 Task: Create in the project TrackForge a sprint 'Mission Control'.
Action: Mouse moved to (527, 471)
Screenshot: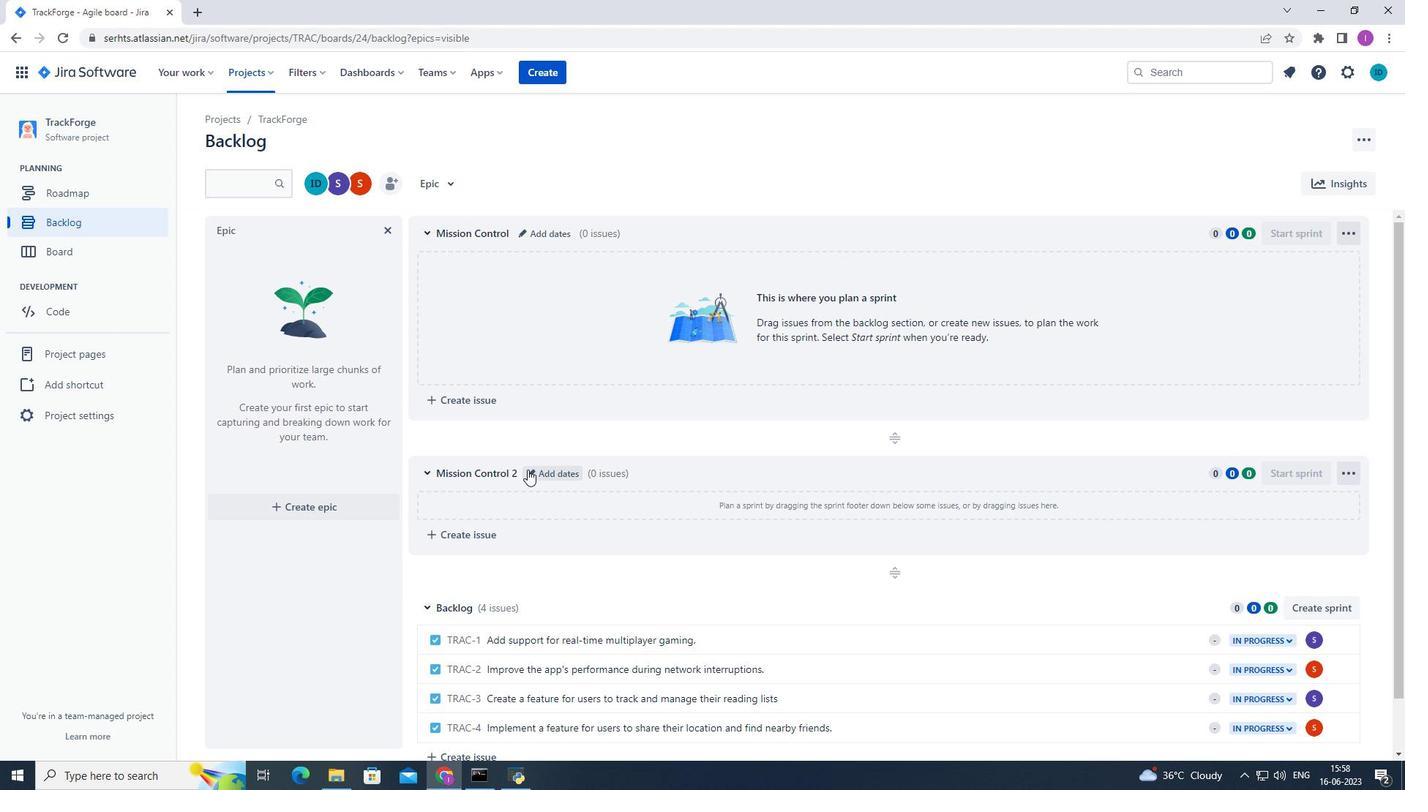 
Action: Mouse pressed left at (527, 471)
Screenshot: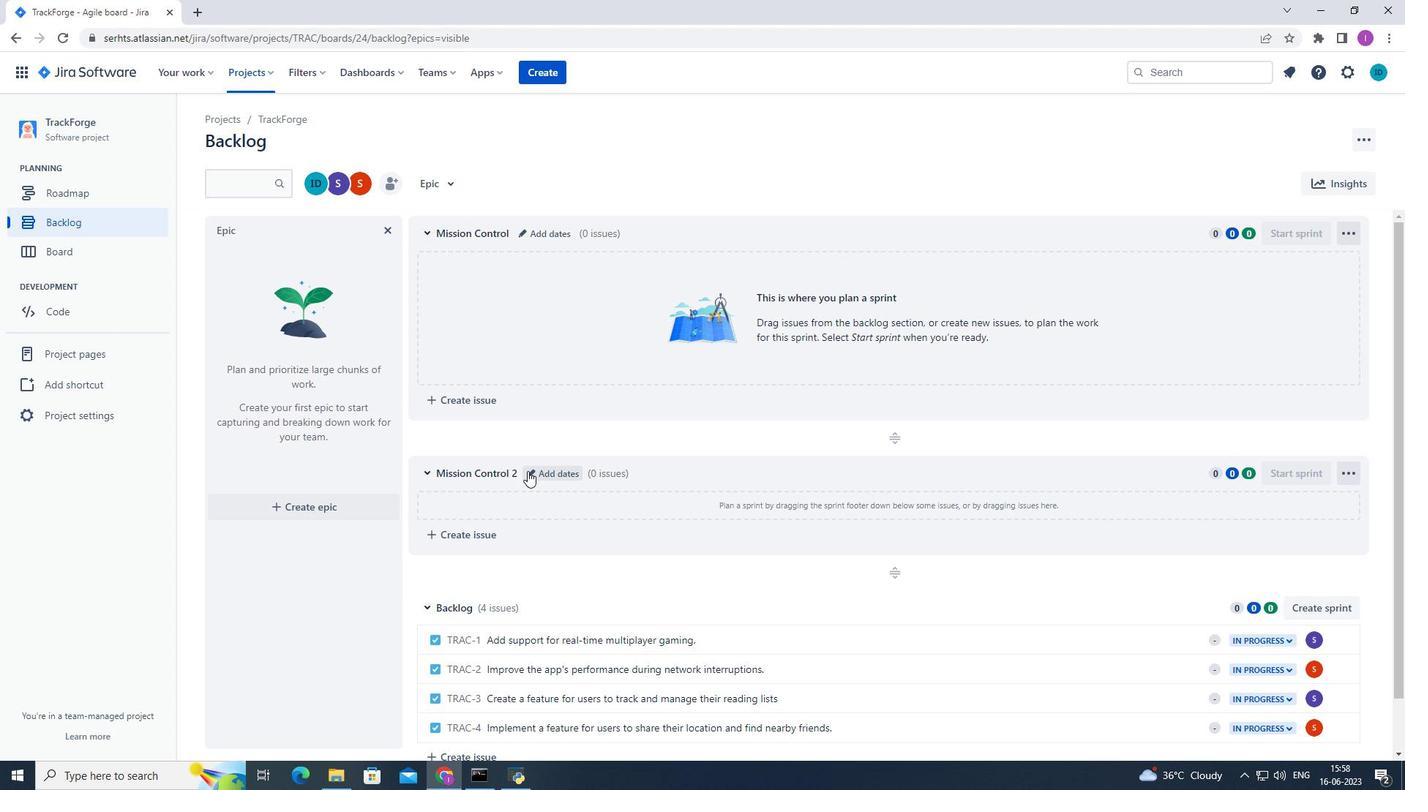
Action: Mouse moved to (644, 183)
Screenshot: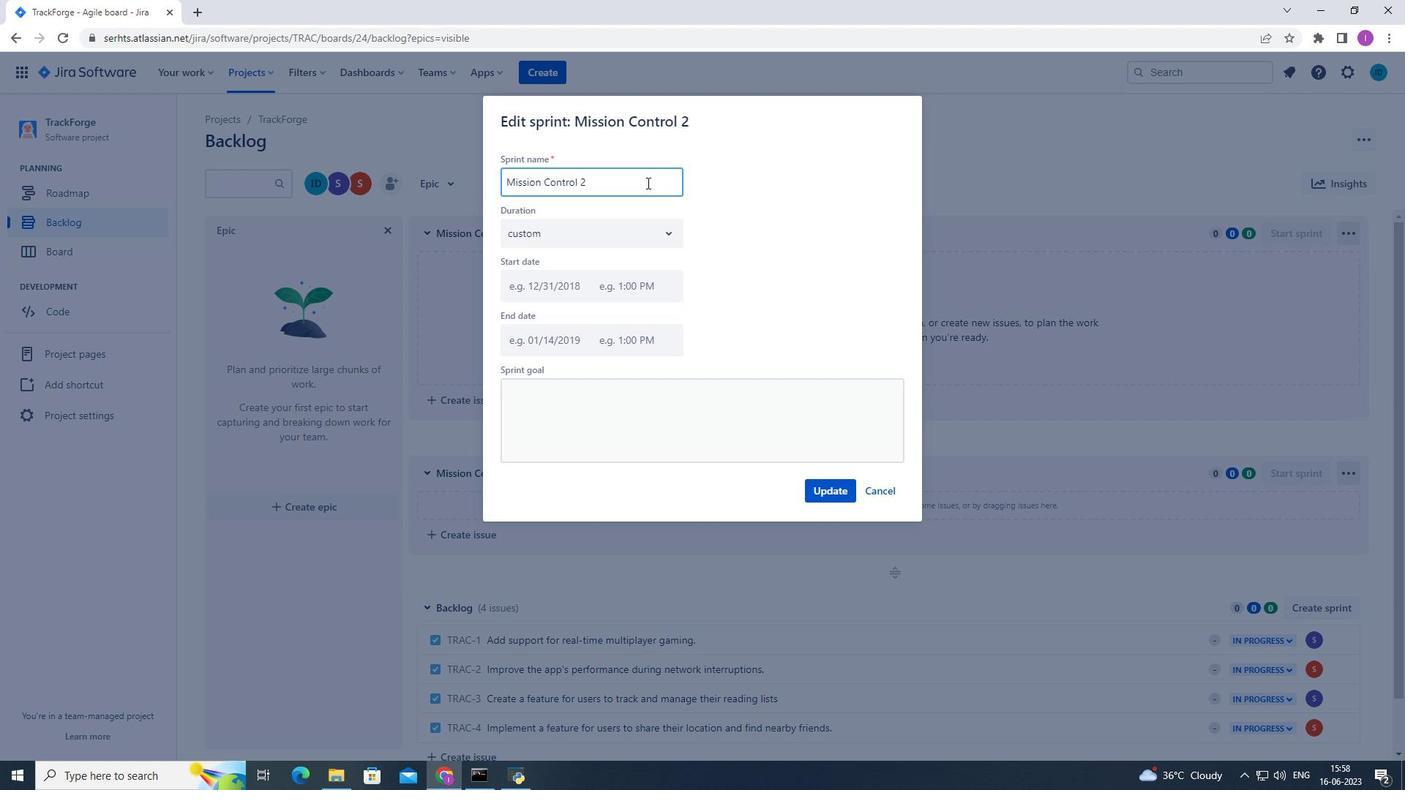 
Action: Mouse pressed left at (644, 183)
Screenshot: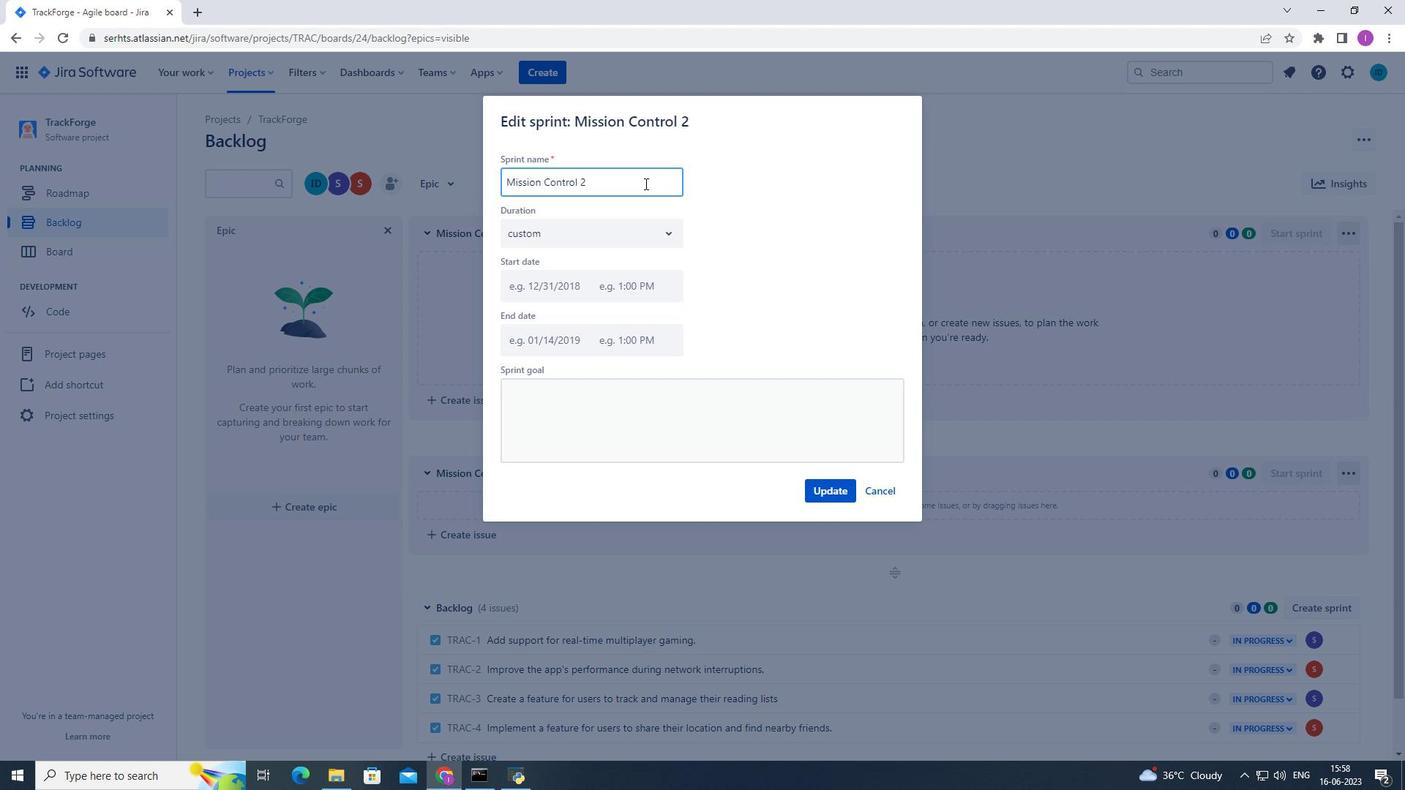 
Action: Mouse moved to (490, 206)
Screenshot: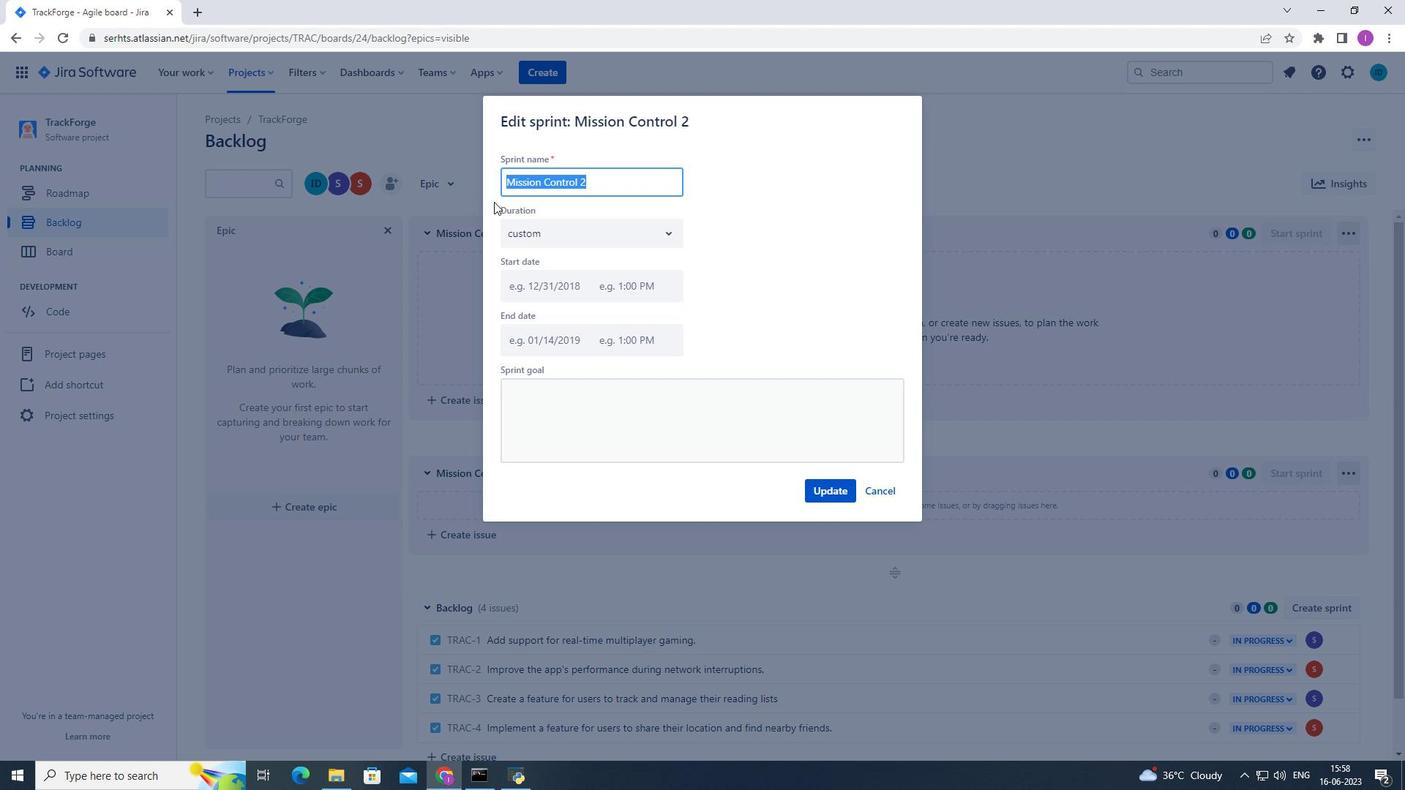 
Action: Key pressed <Key.shift>Missi
Screenshot: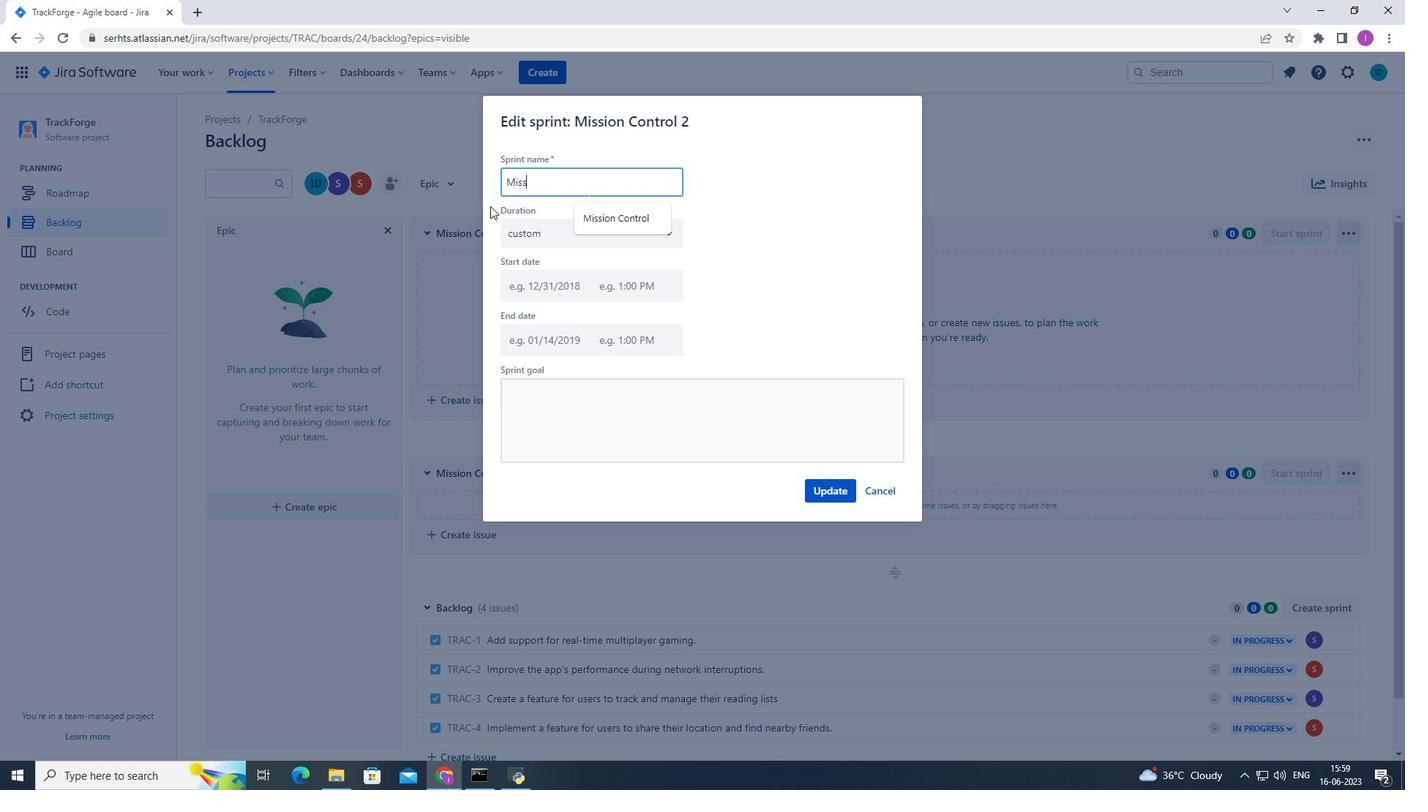 
Action: Mouse moved to (606, 218)
Screenshot: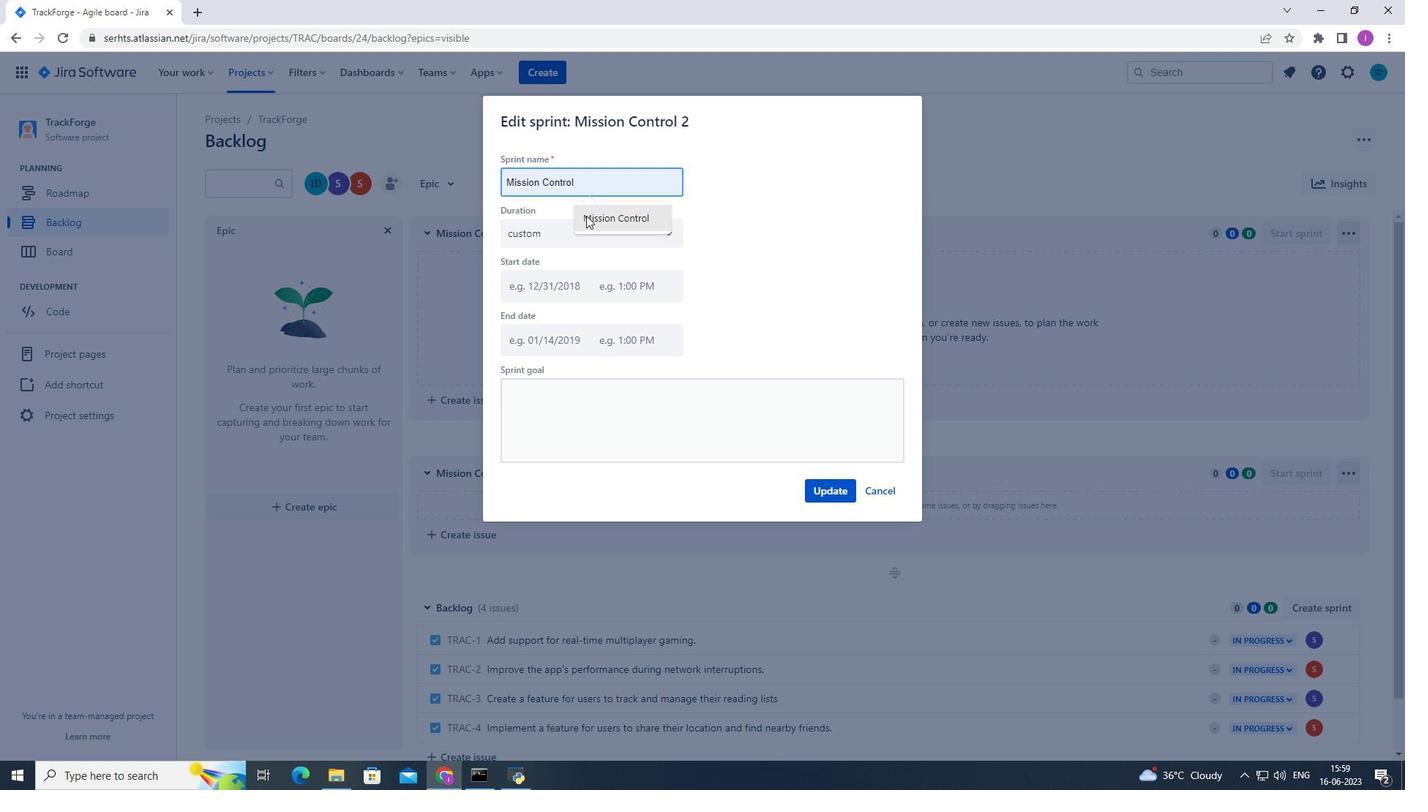 
Action: Mouse pressed left at (606, 218)
Screenshot: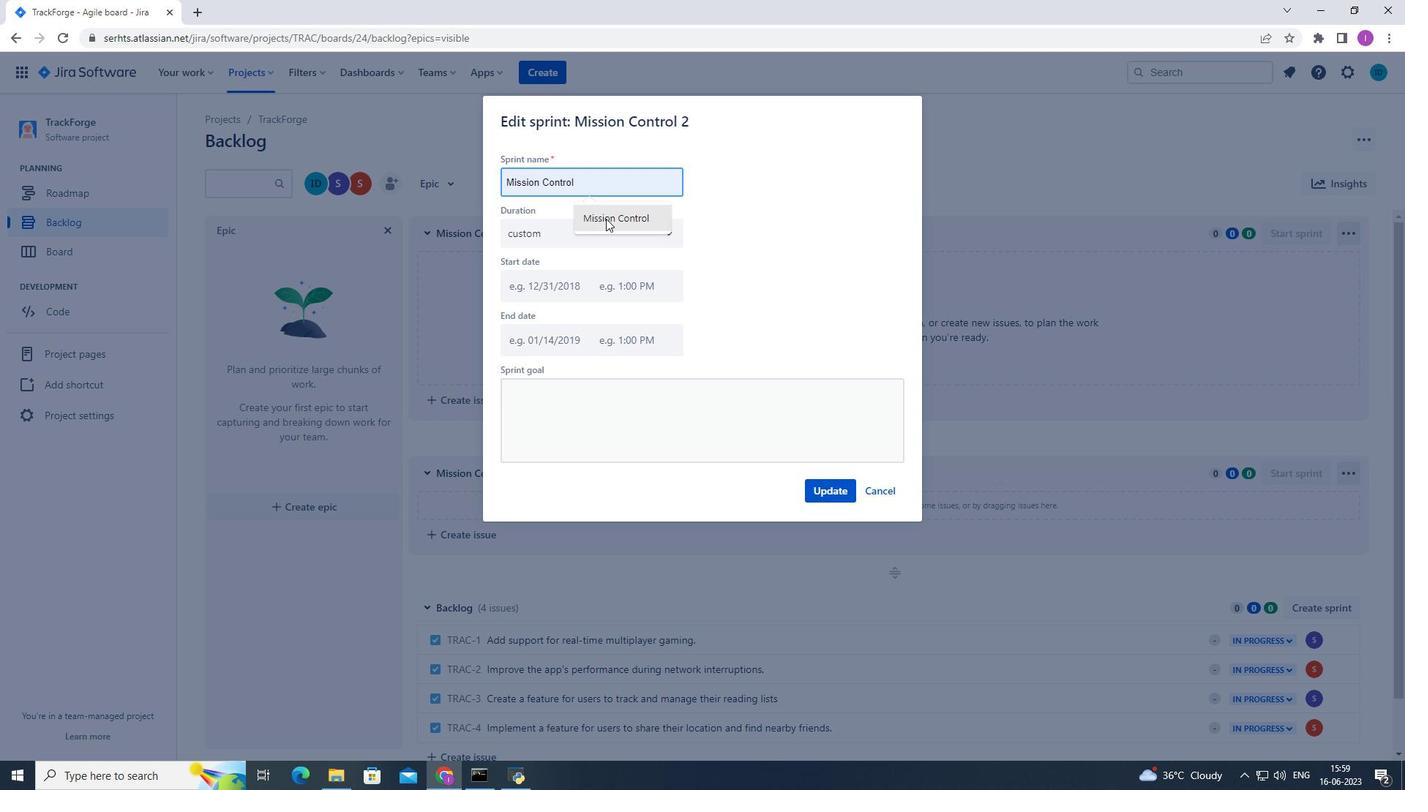 
Action: Mouse moved to (831, 489)
Screenshot: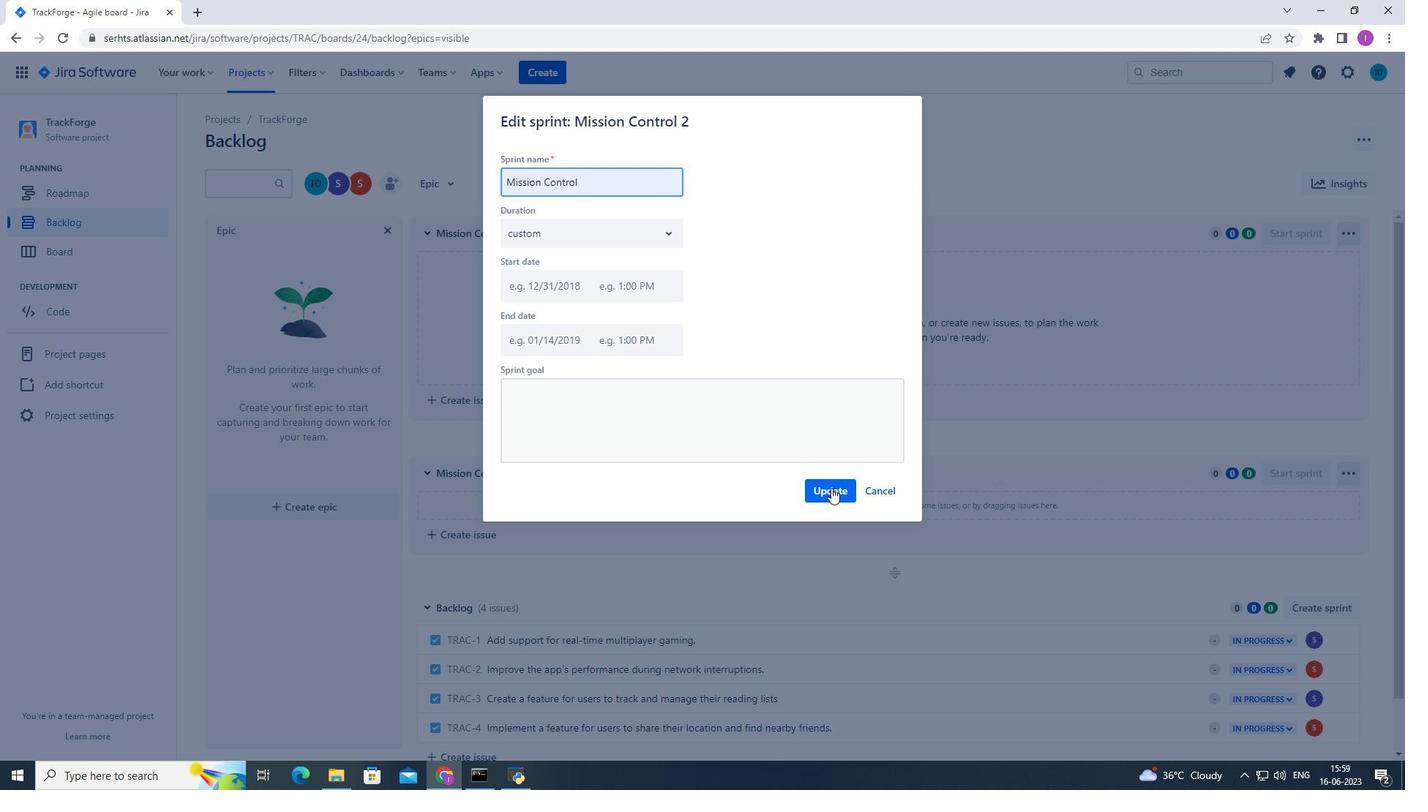 
Action: Mouse pressed left at (831, 489)
Screenshot: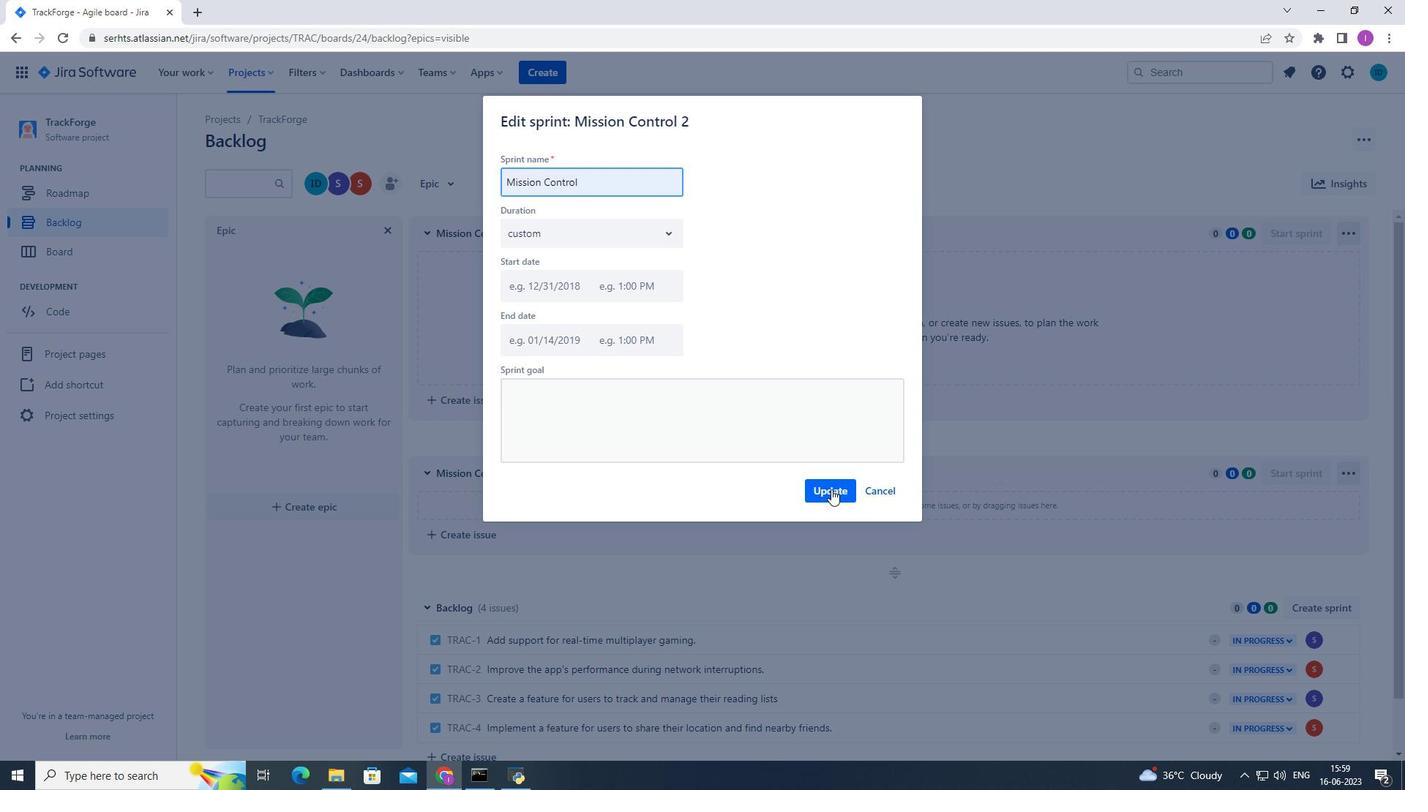 
Action: Mouse moved to (1334, 605)
Screenshot: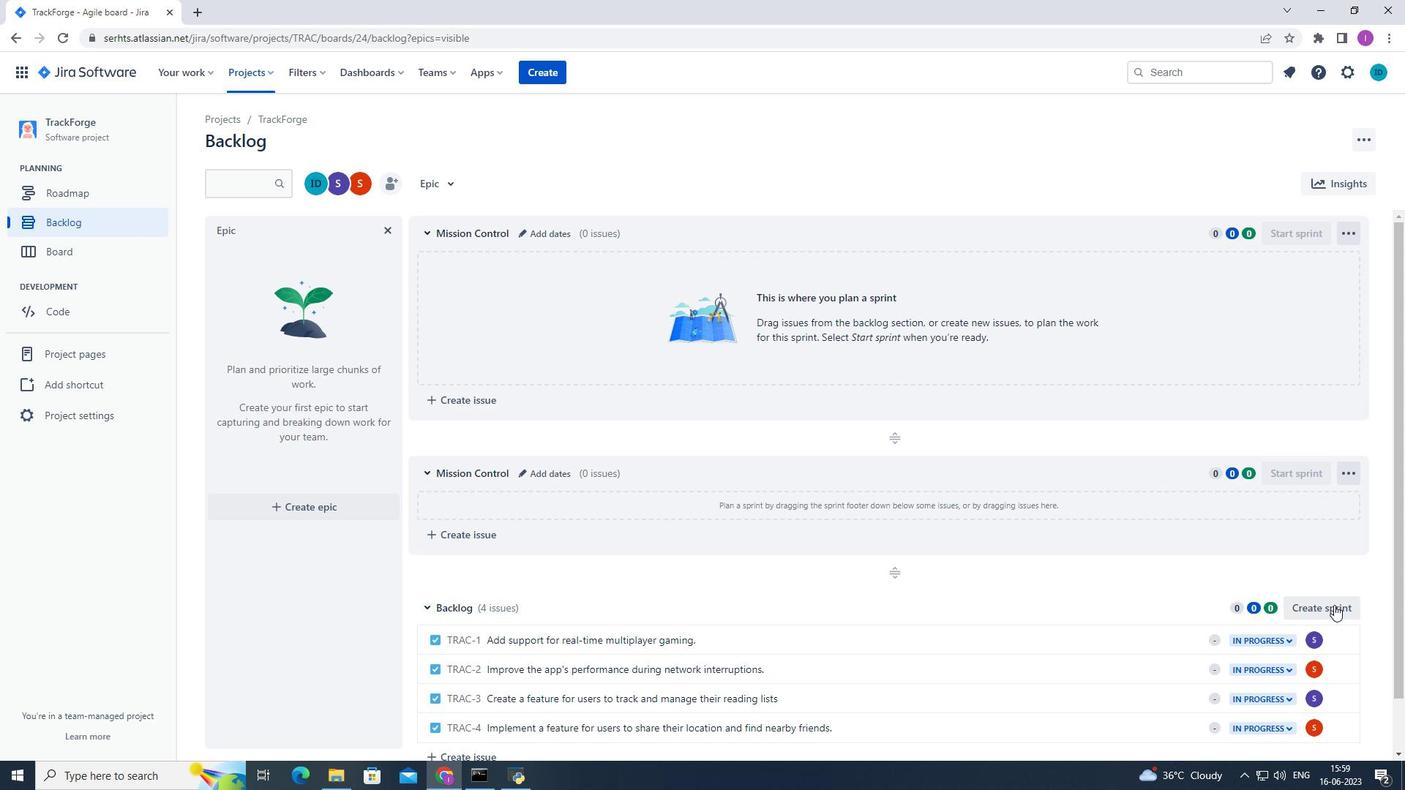 
